 Task: In the Contact  AliceKing94@prospectparkzoo.com, schedule and save the meeting with title: 'Collaborative Discussion', Select date: '26 August, 2023', select start time: 12:00:PM. Add location on call (415) 123-4604 with meeting description: For further discussion on products, kindly join the meeting.. Logged in from softage.4@softage.net
Action: Mouse moved to (90, 73)
Screenshot: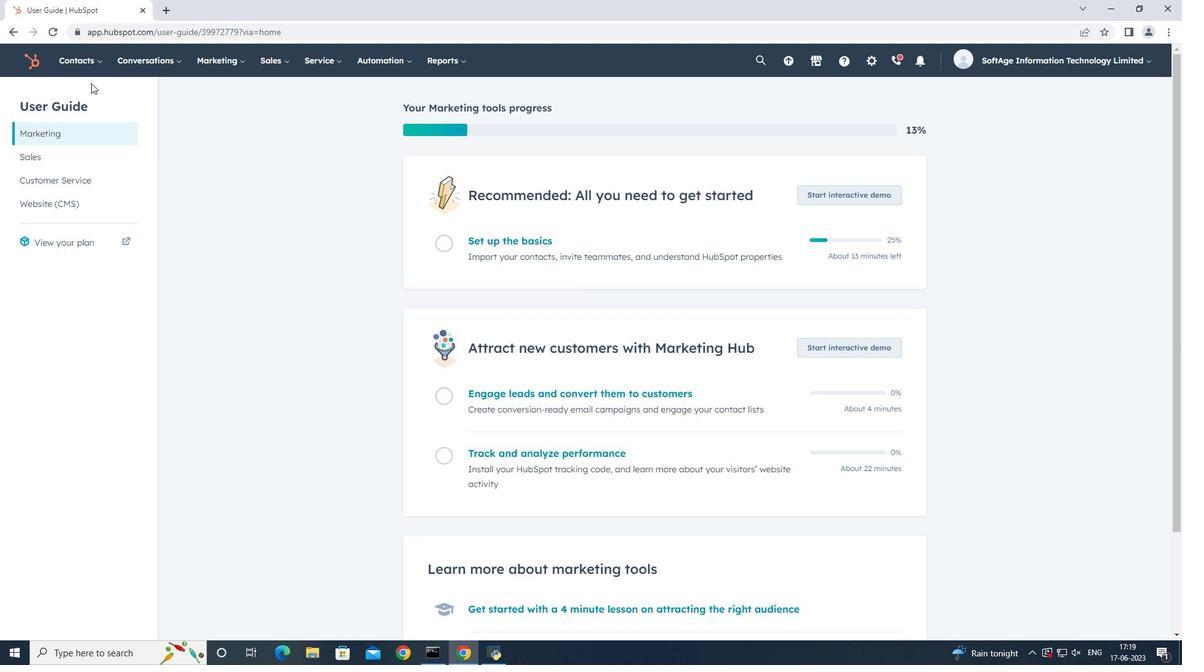 
Action: Mouse pressed left at (90, 73)
Screenshot: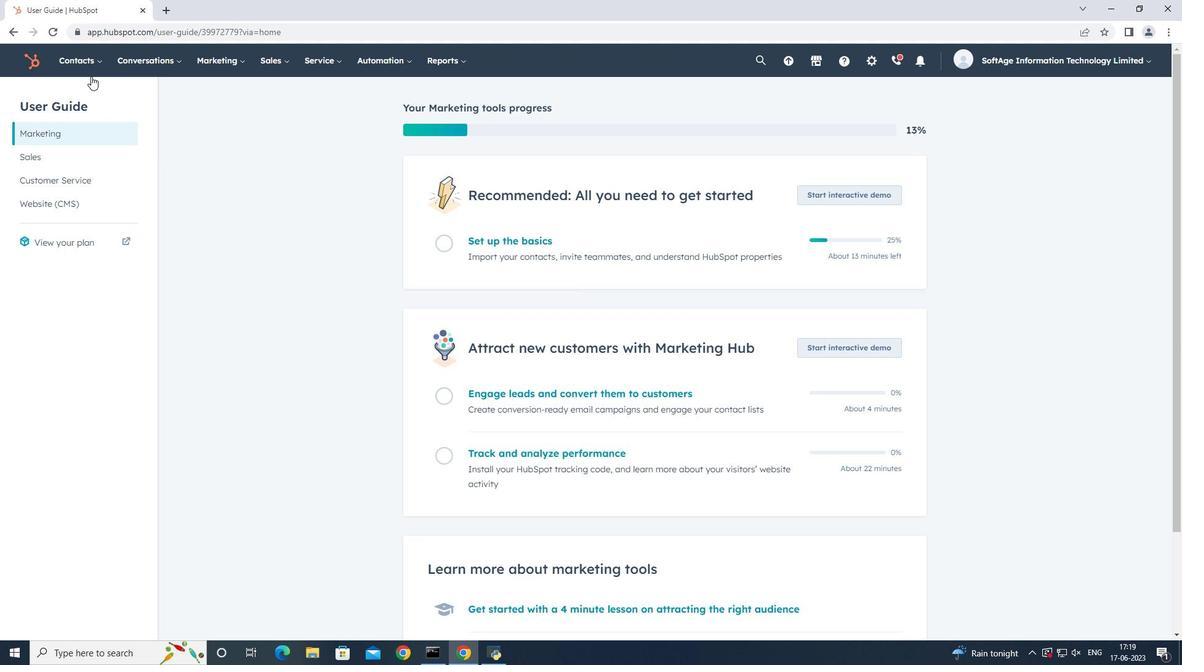 
Action: Mouse moved to (93, 100)
Screenshot: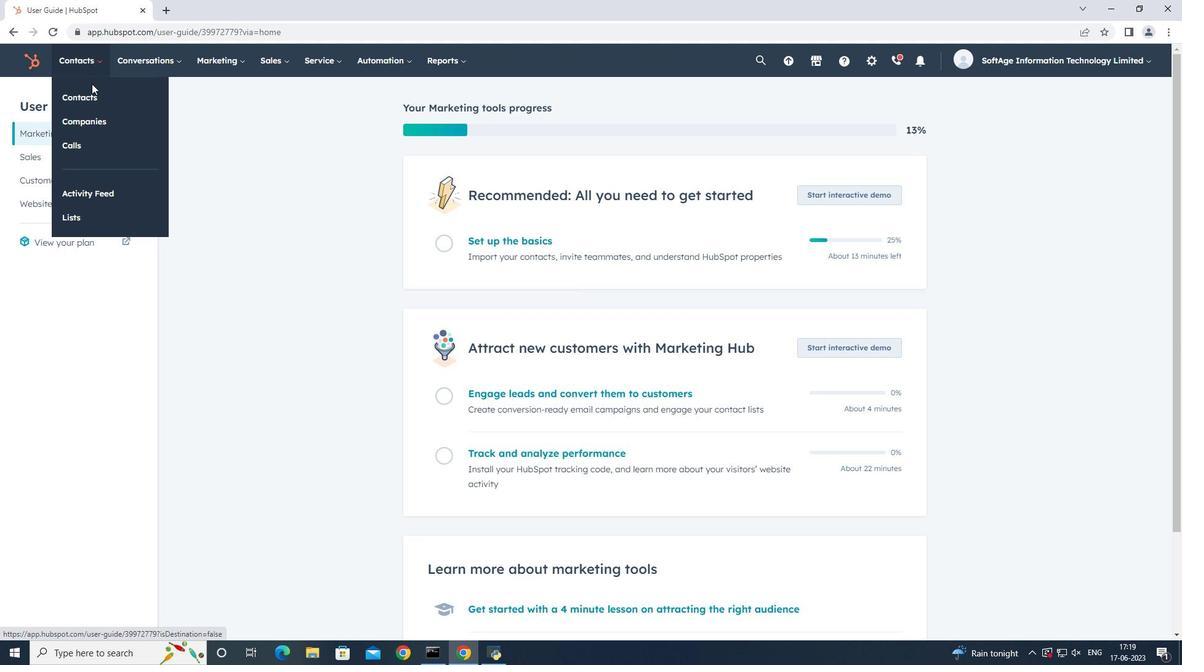 
Action: Mouse pressed left at (93, 100)
Screenshot: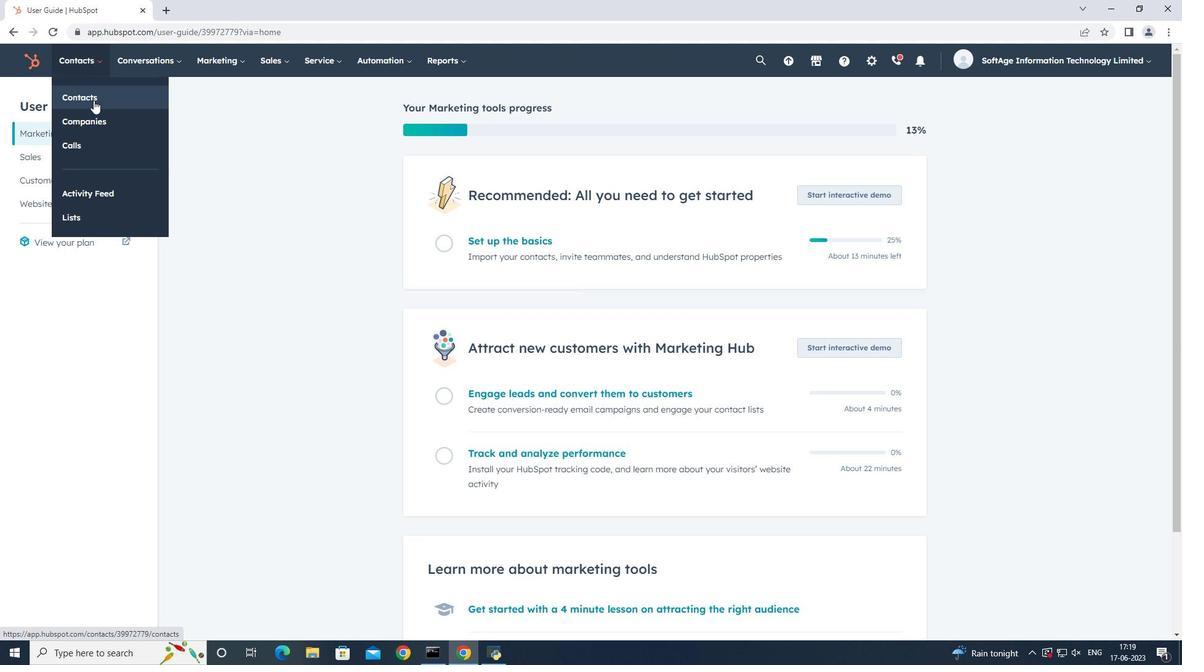 
Action: Mouse moved to (119, 192)
Screenshot: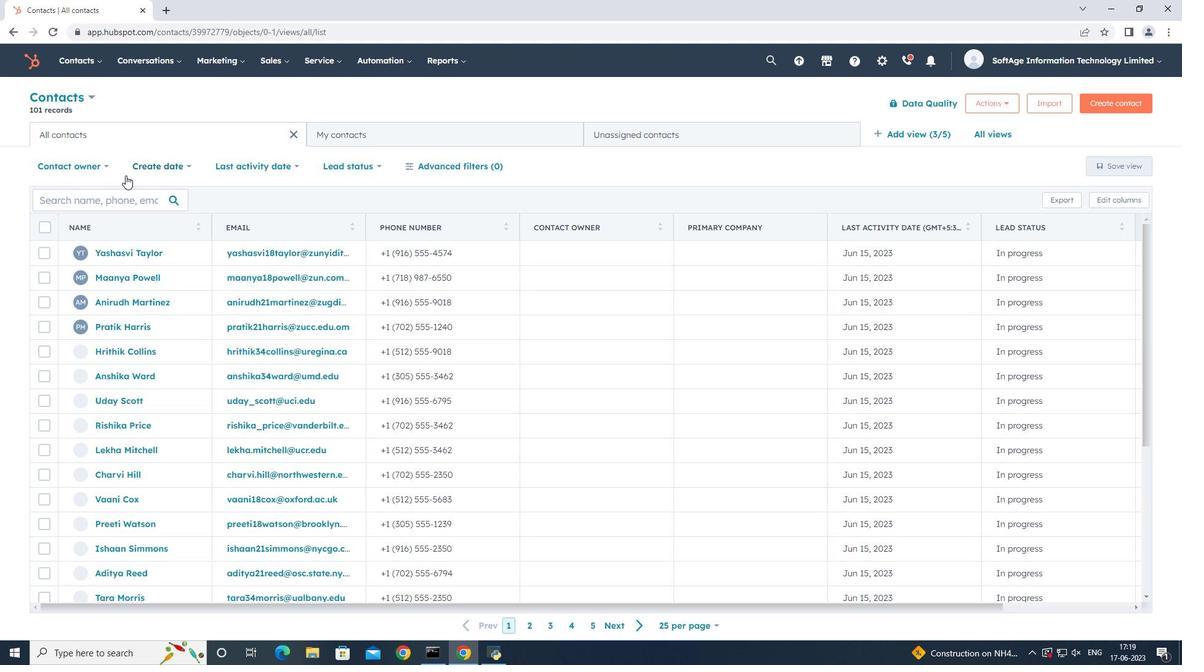 
Action: Mouse pressed left at (119, 192)
Screenshot: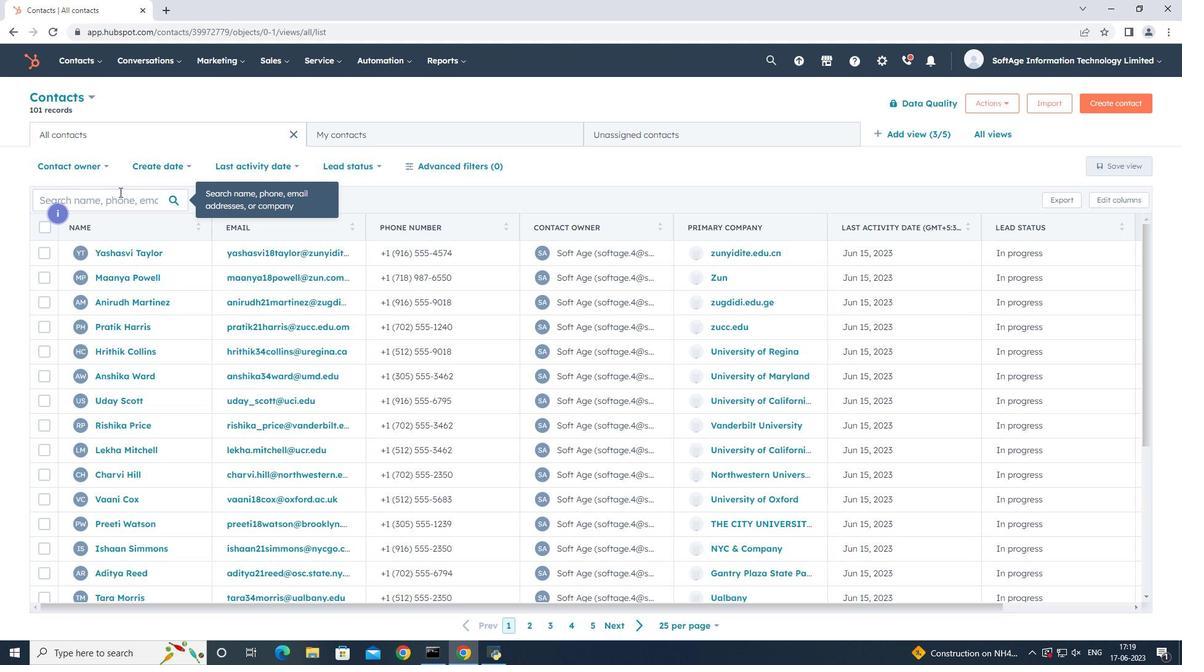 
Action: Key pressed alice
Screenshot: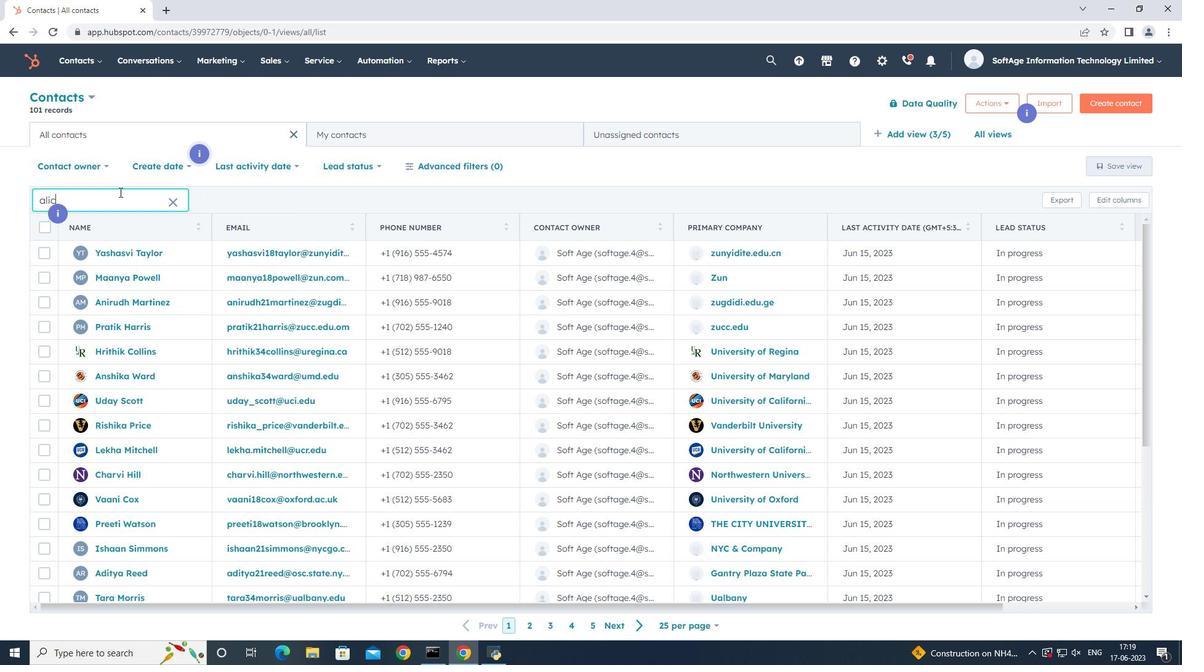 
Action: Mouse moved to (123, 277)
Screenshot: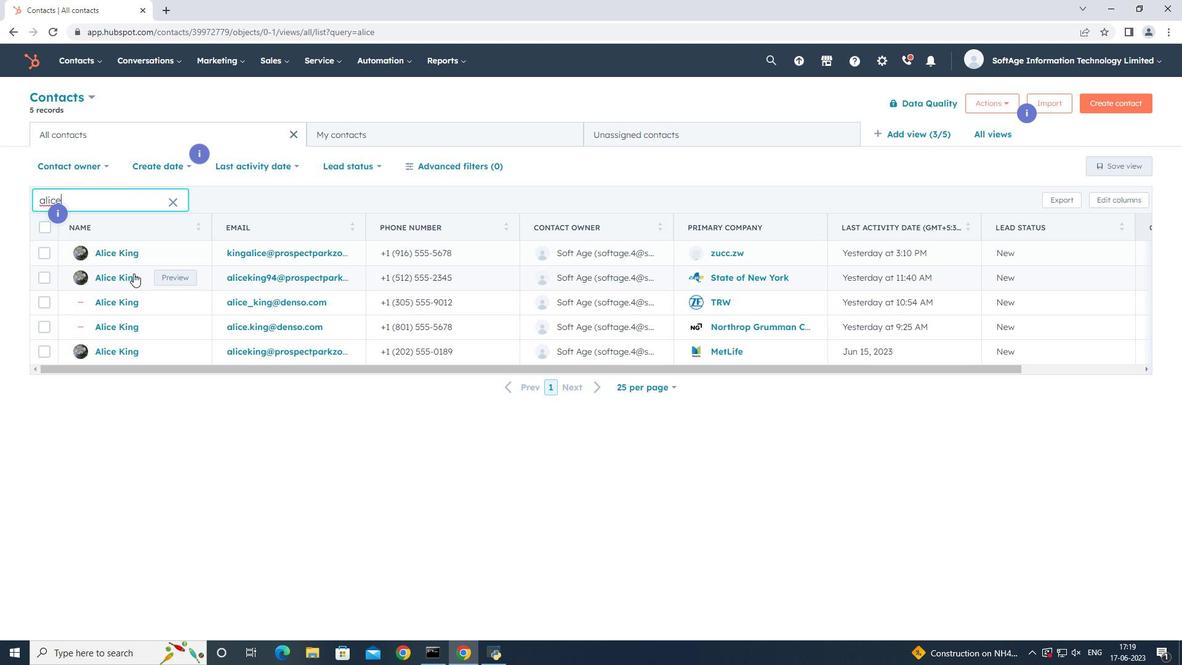 
Action: Mouse pressed left at (123, 277)
Screenshot: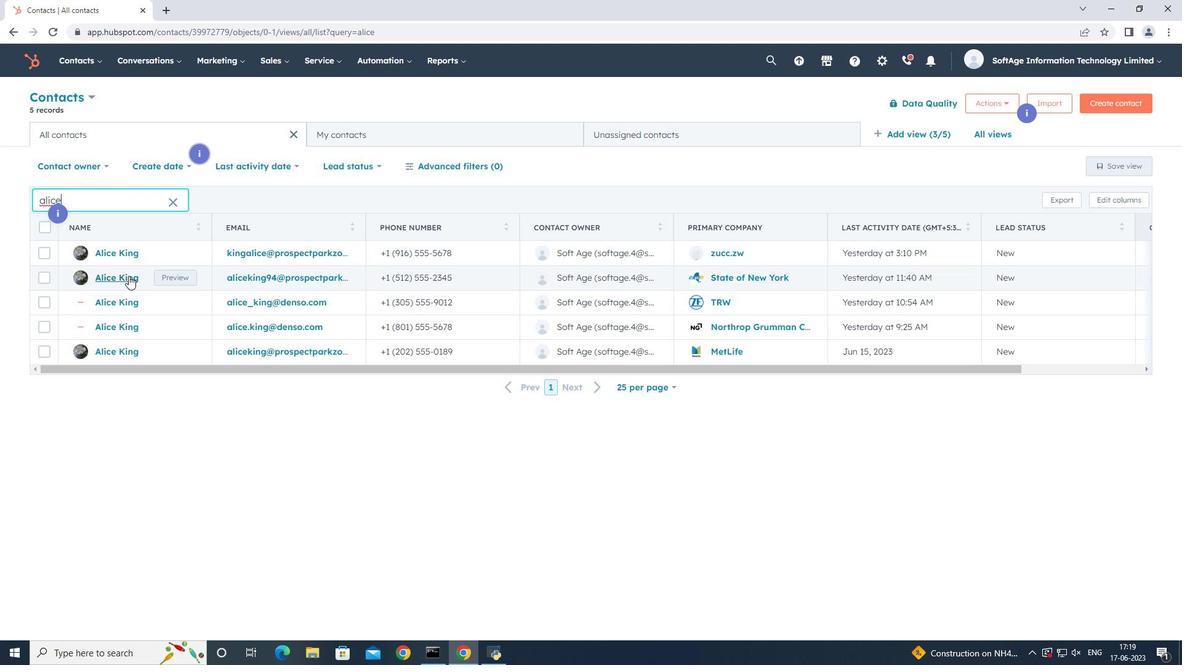 
Action: Mouse moved to (201, 199)
Screenshot: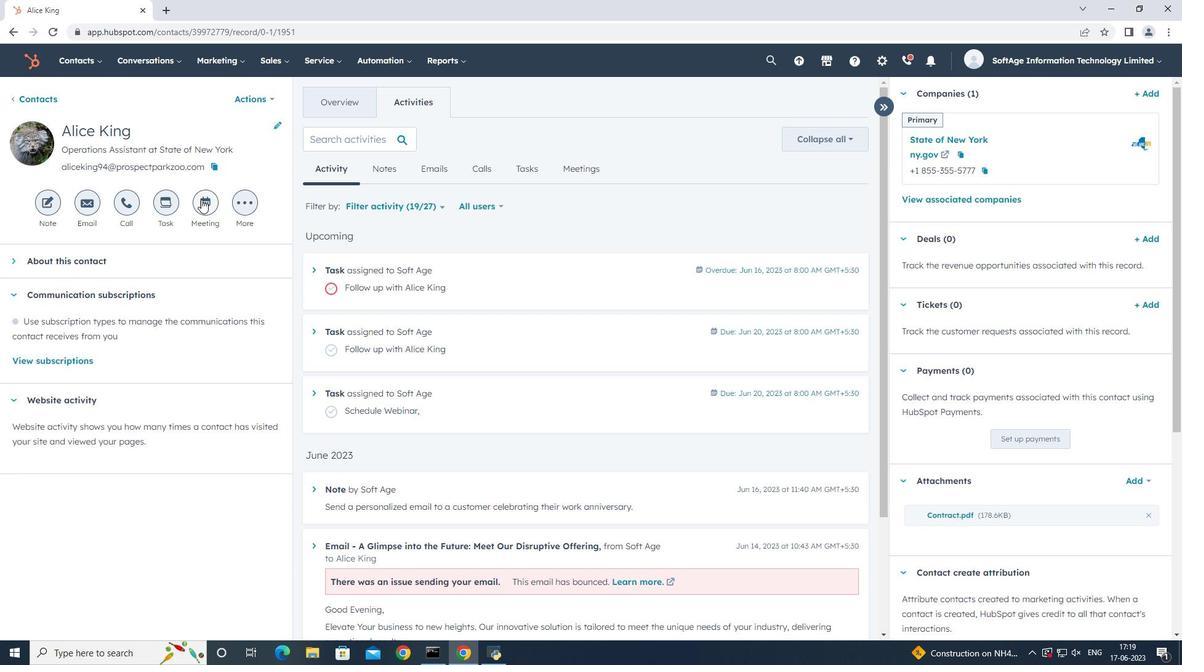 
Action: Mouse pressed left at (201, 199)
Screenshot: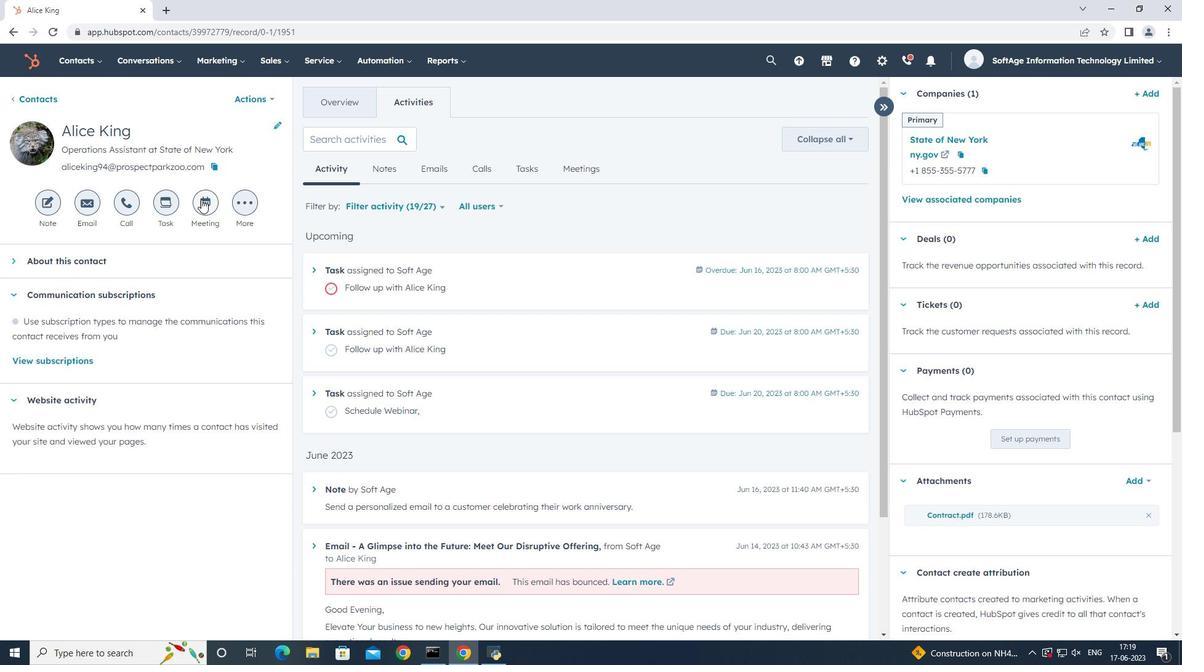 
Action: Mouse moved to (386, 378)
Screenshot: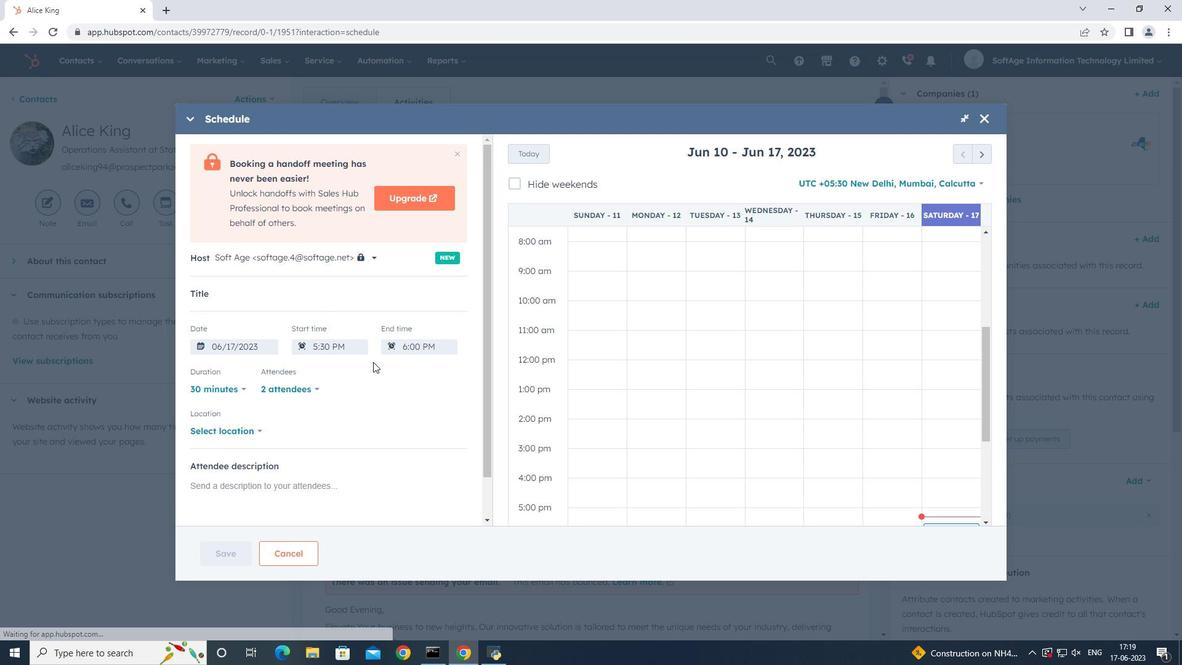 
Action: Key pressed <Key.shift>Collaborative<Key.space><Key.shift>Discussion,
Screenshot: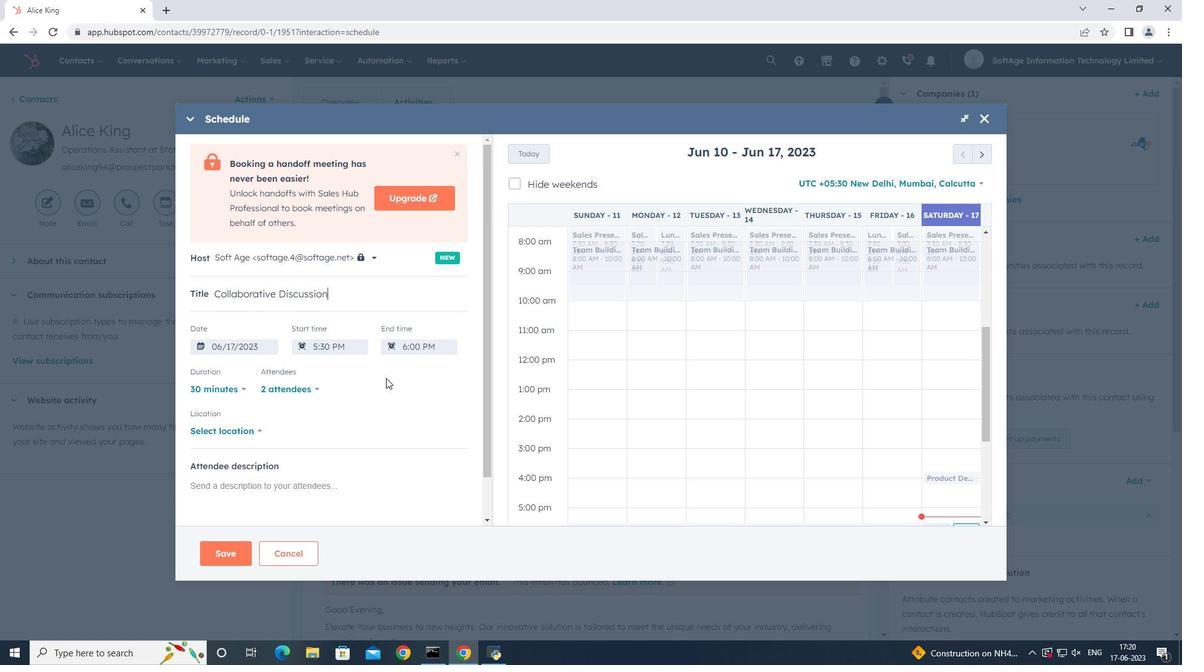 
Action: Mouse moved to (977, 147)
Screenshot: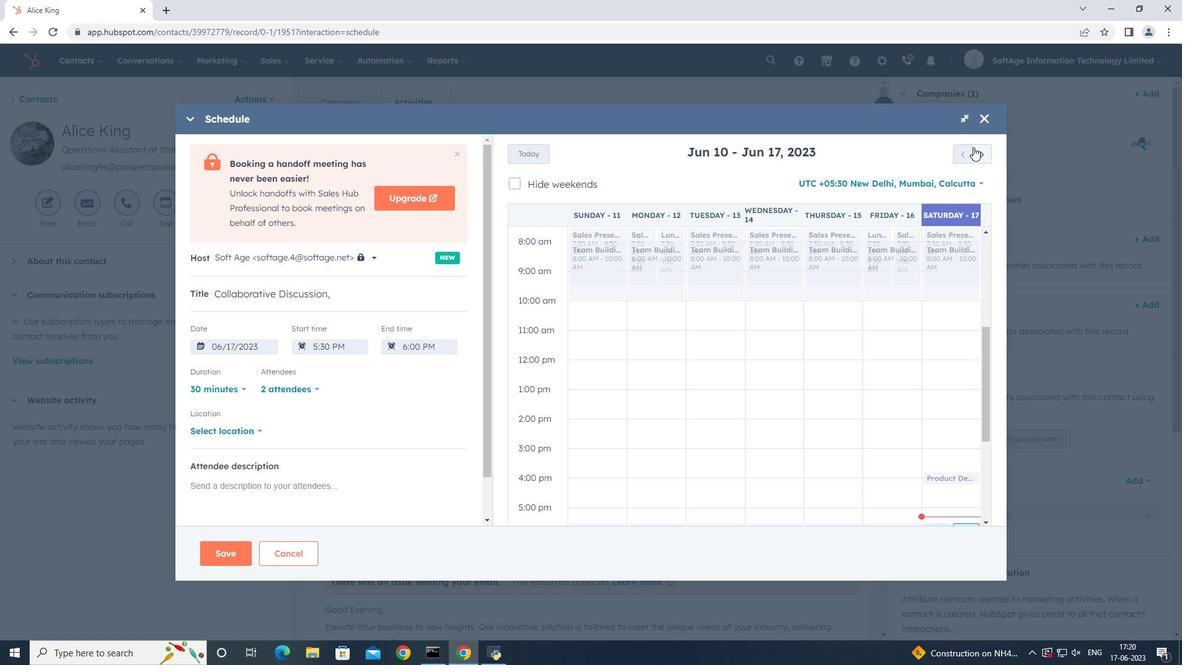 
Action: Mouse pressed left at (977, 147)
Screenshot: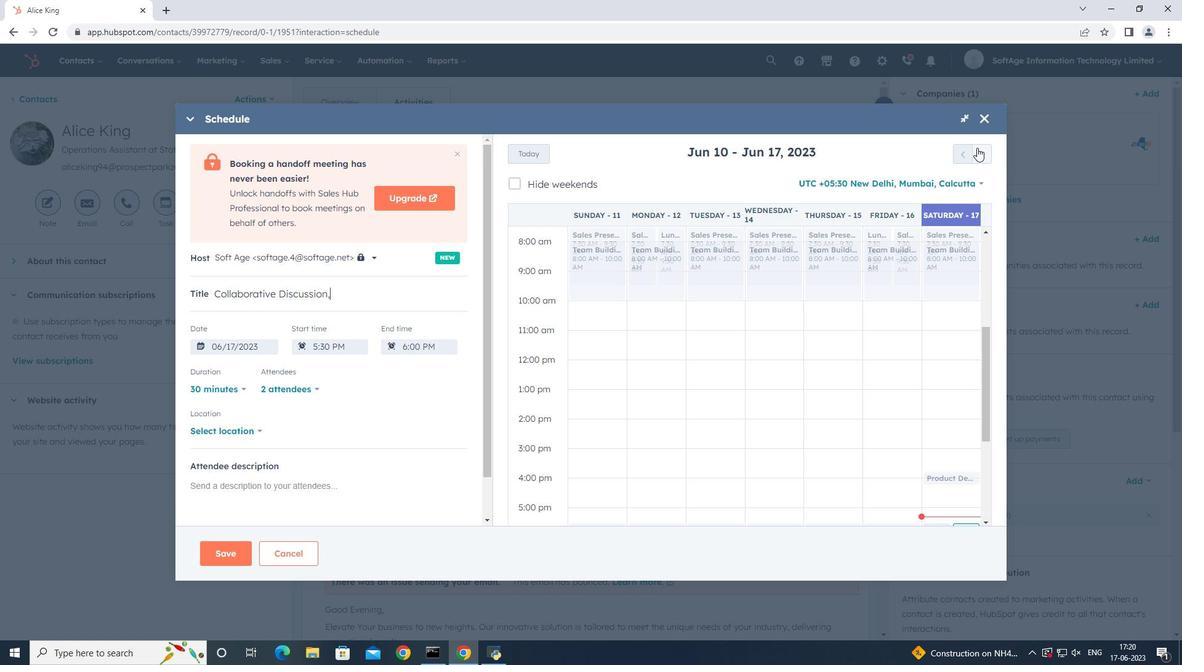 
Action: Mouse pressed left at (977, 147)
Screenshot: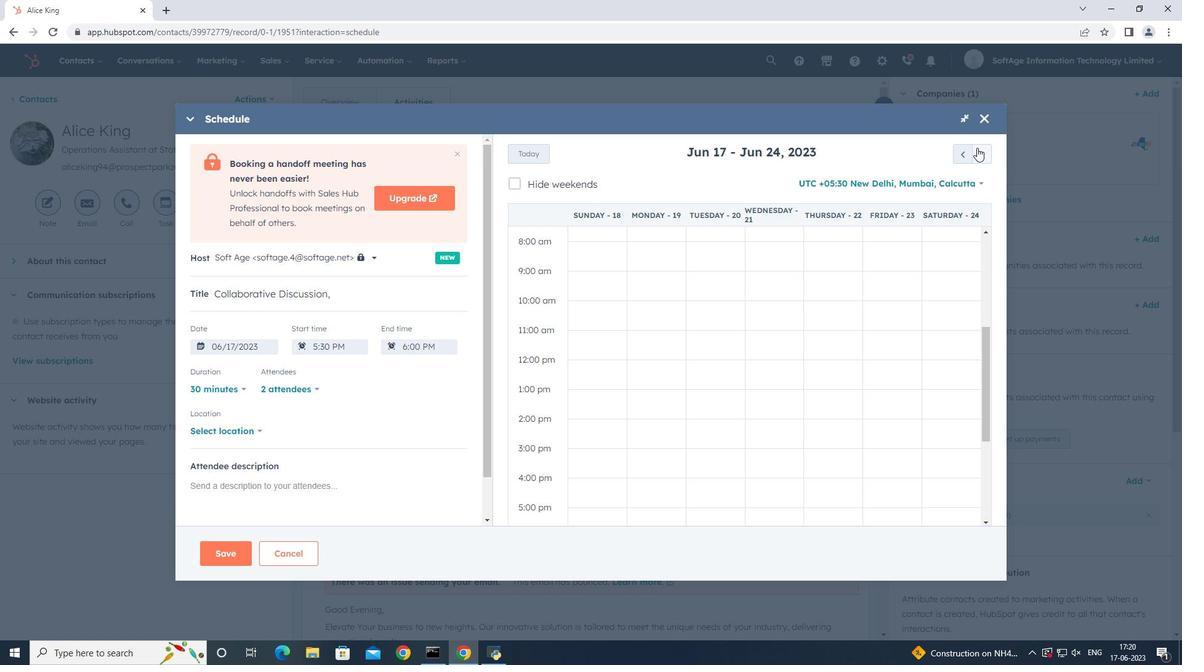 
Action: Mouse pressed left at (977, 147)
Screenshot: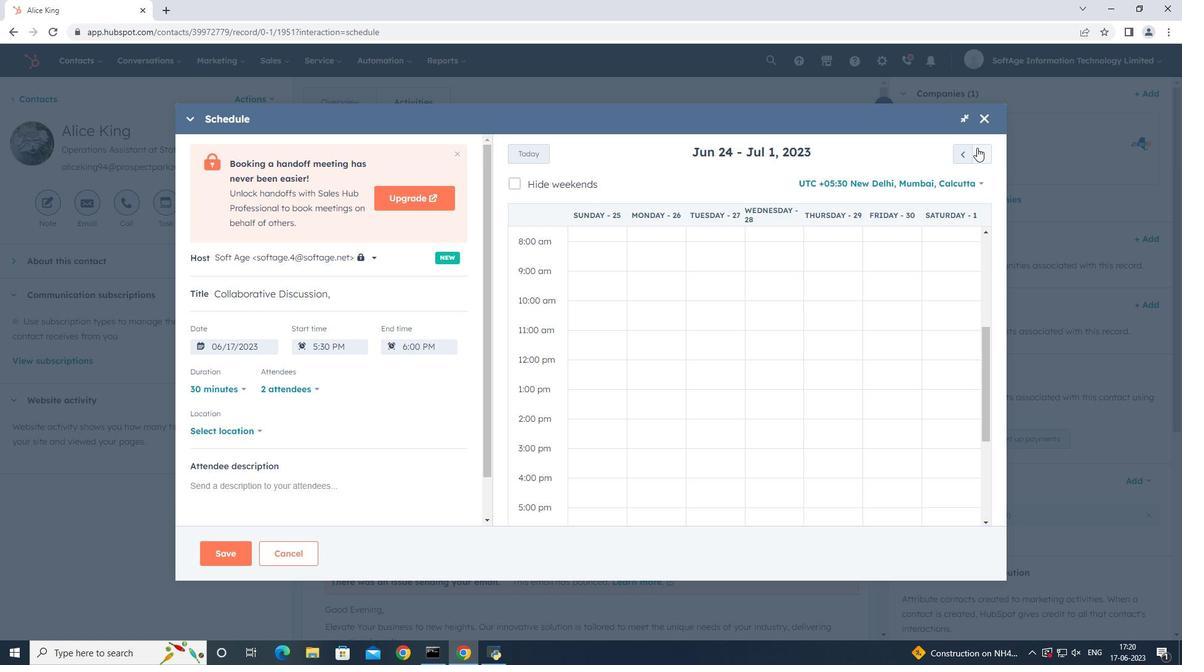
Action: Mouse pressed left at (977, 147)
Screenshot: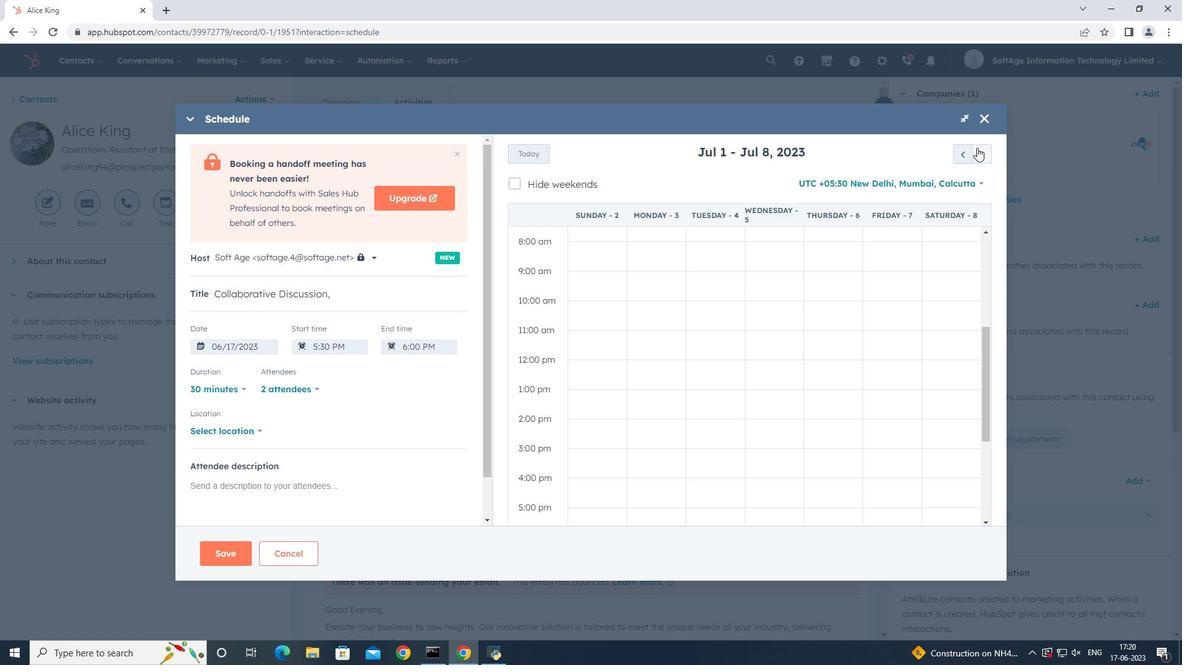 
Action: Mouse pressed left at (977, 147)
Screenshot: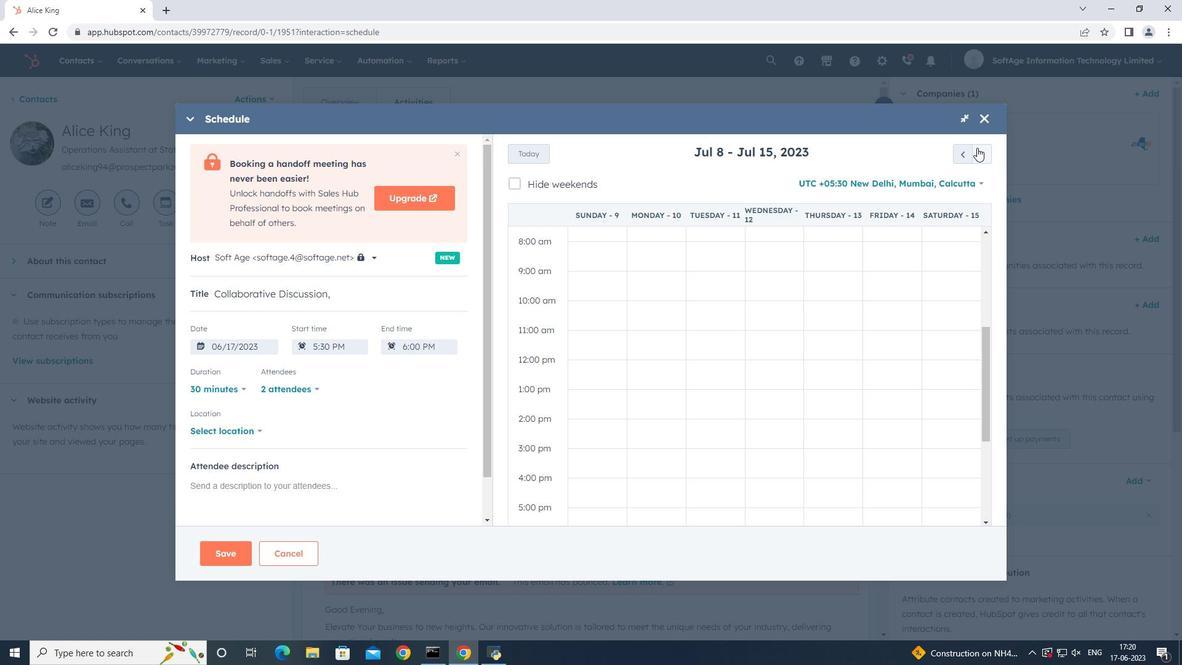 
Action: Mouse pressed left at (977, 147)
Screenshot: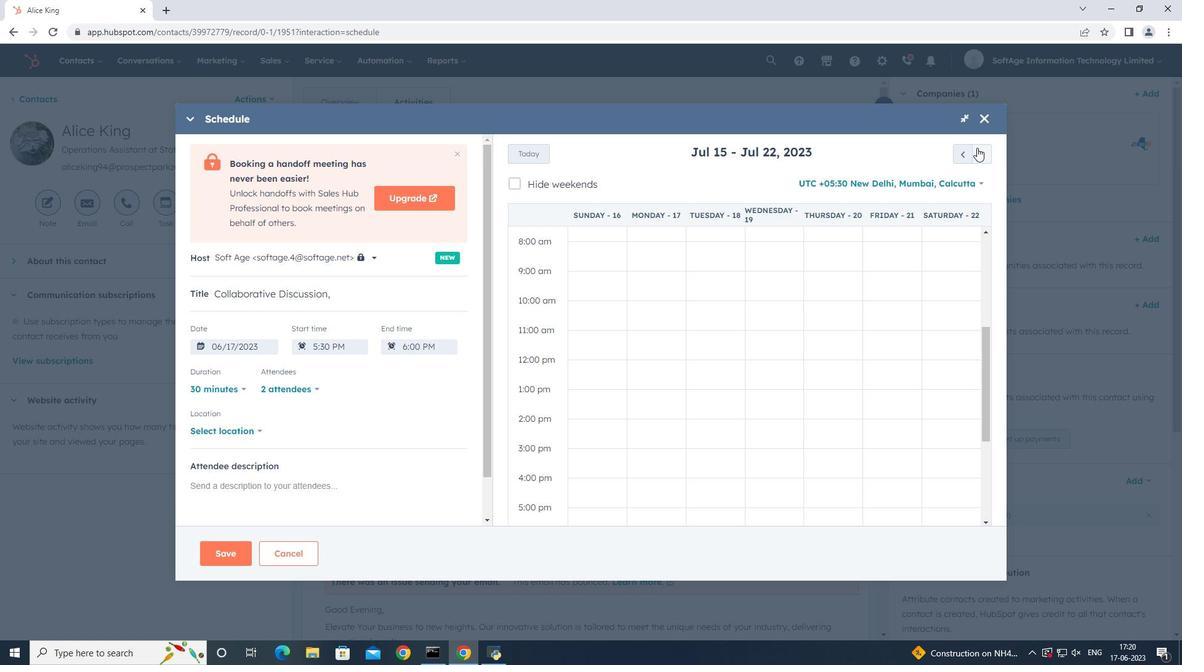 
Action: Mouse pressed left at (977, 147)
Screenshot: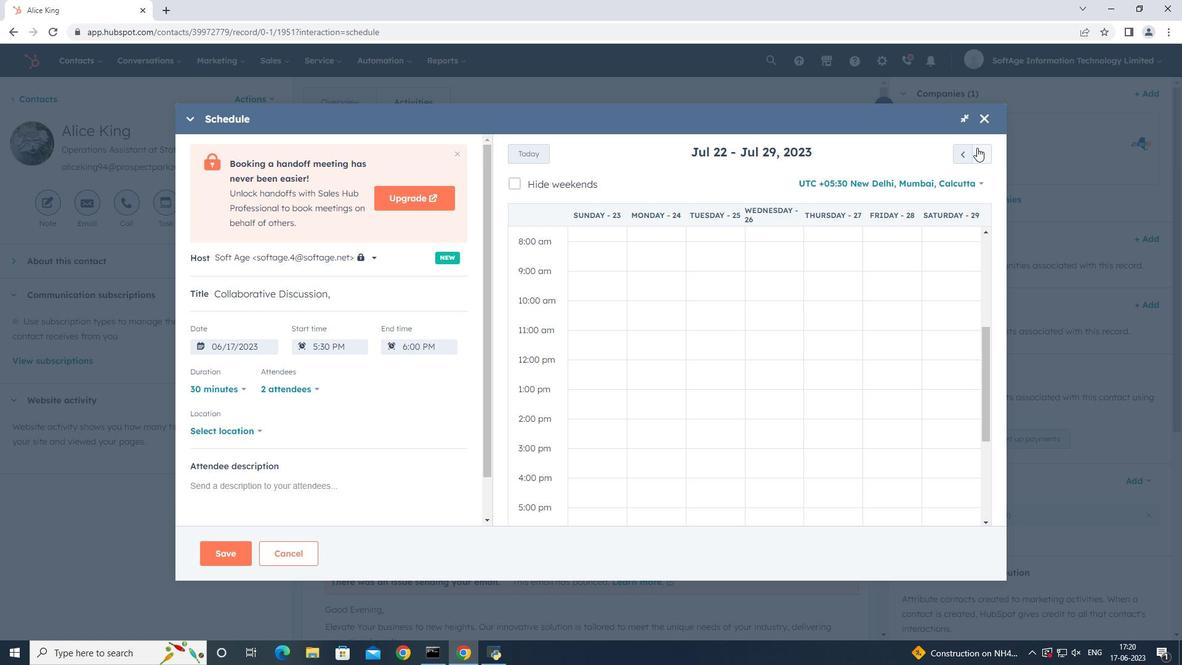 
Action: Mouse pressed left at (977, 147)
Screenshot: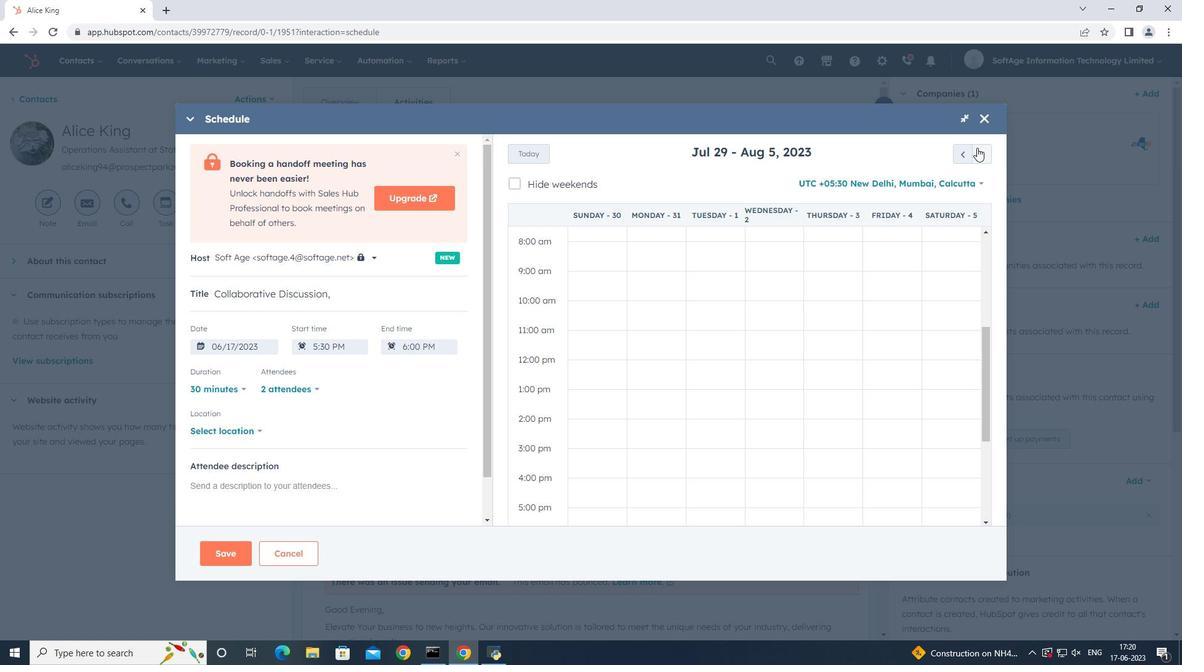 
Action: Mouse pressed left at (977, 147)
Screenshot: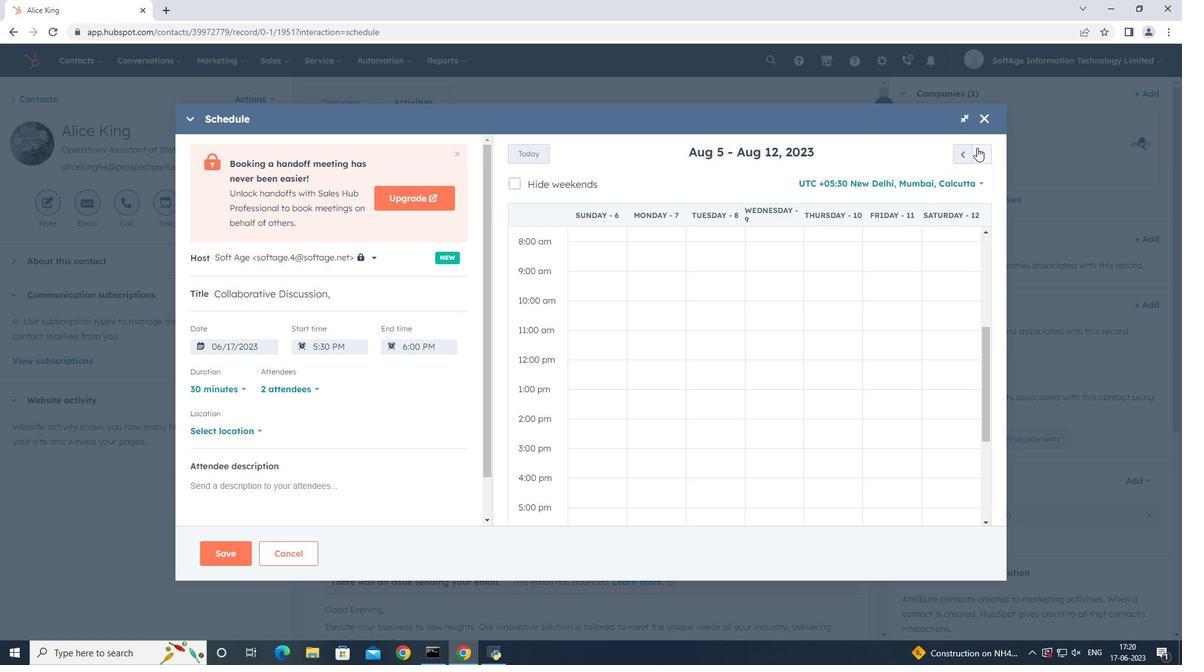 
Action: Mouse pressed left at (977, 147)
Screenshot: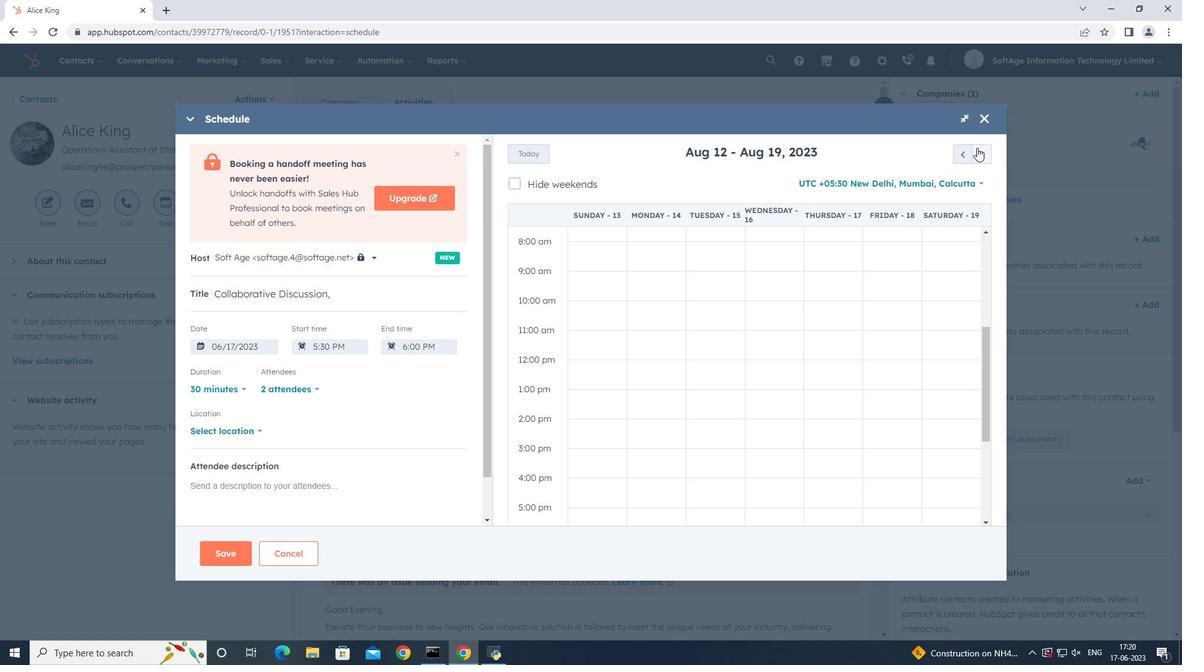 
Action: Mouse moved to (939, 359)
Screenshot: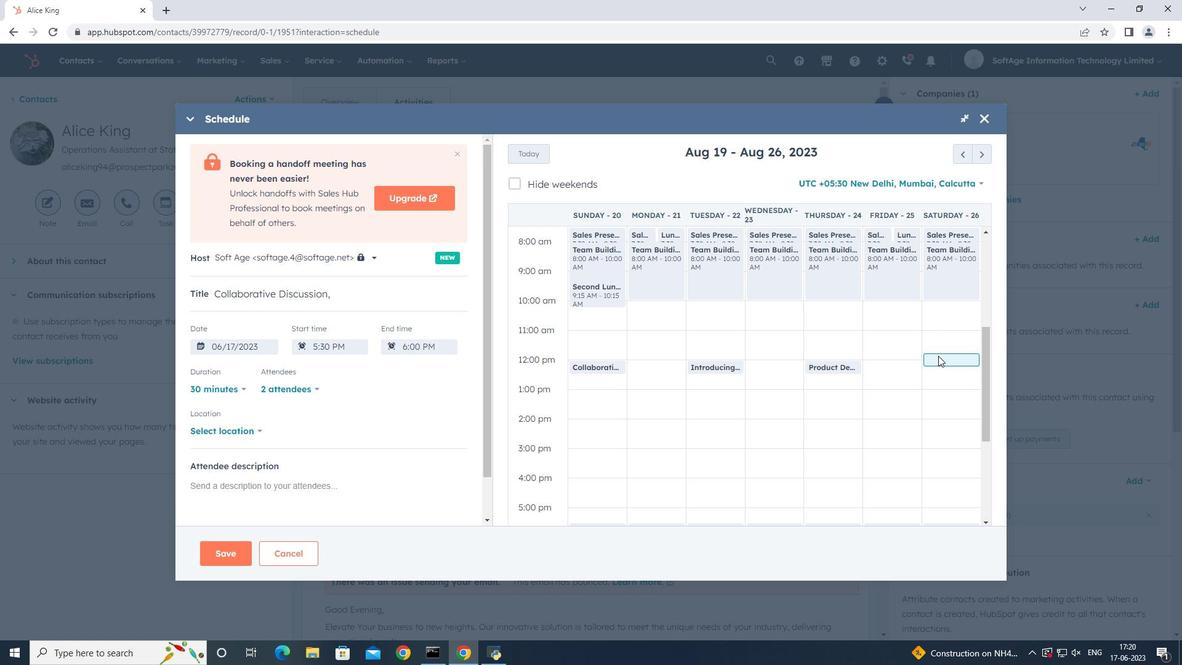 
Action: Mouse pressed left at (939, 359)
Screenshot: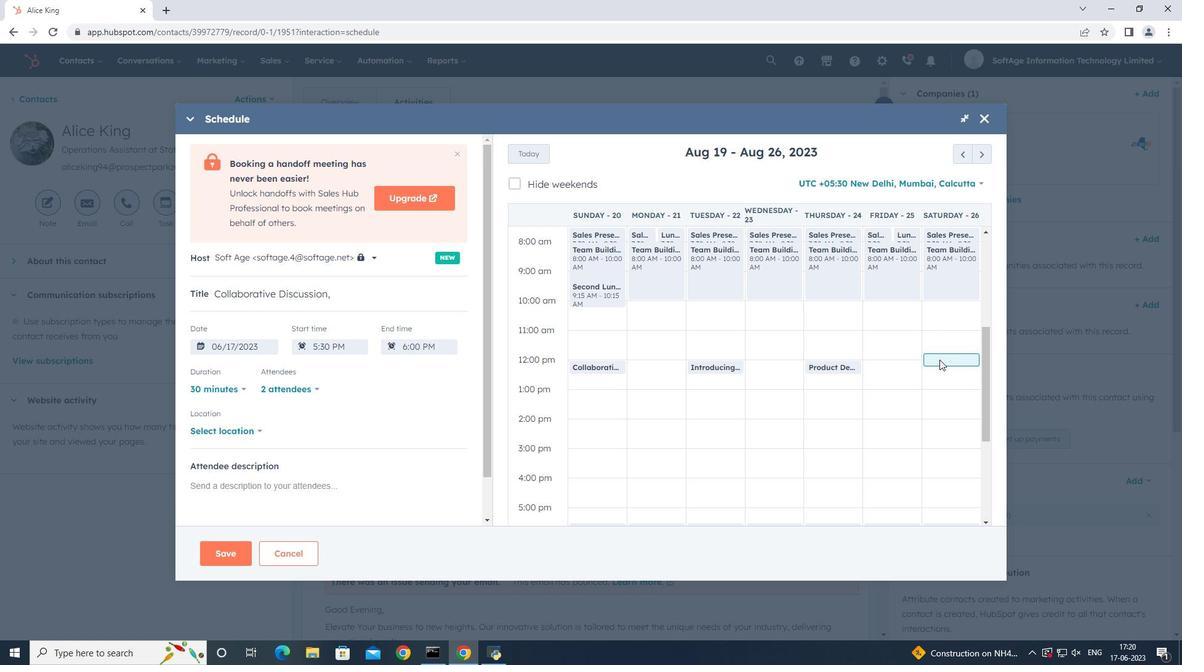 
Action: Mouse moved to (935, 371)
Screenshot: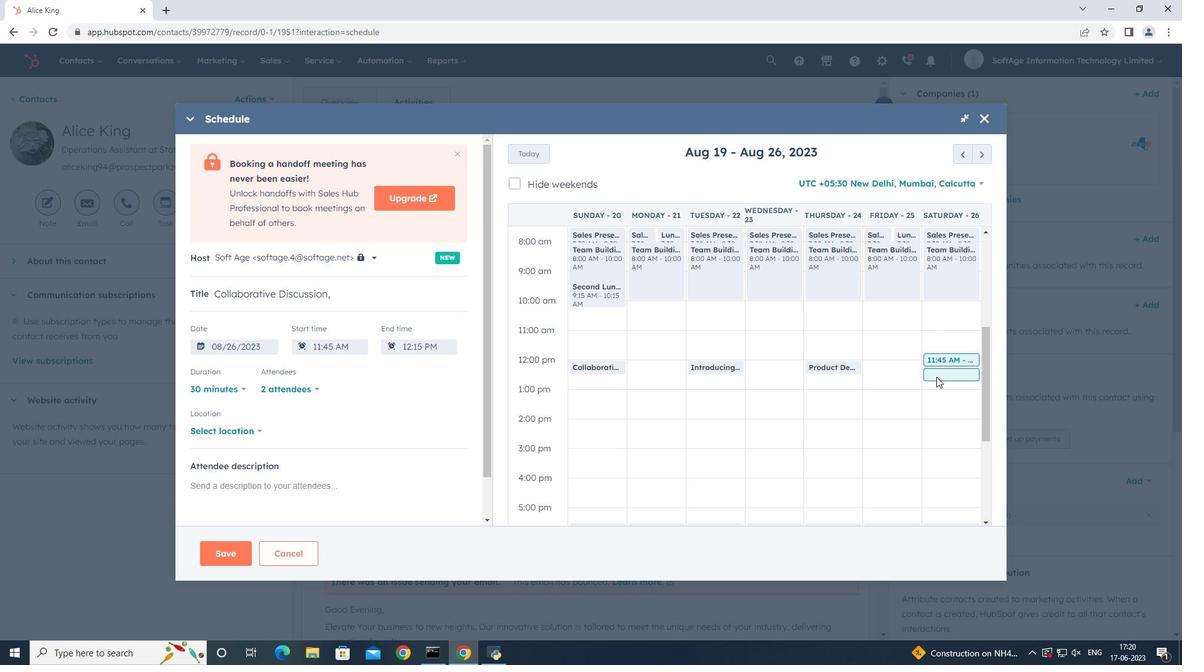 
Action: Mouse pressed left at (935, 371)
Screenshot: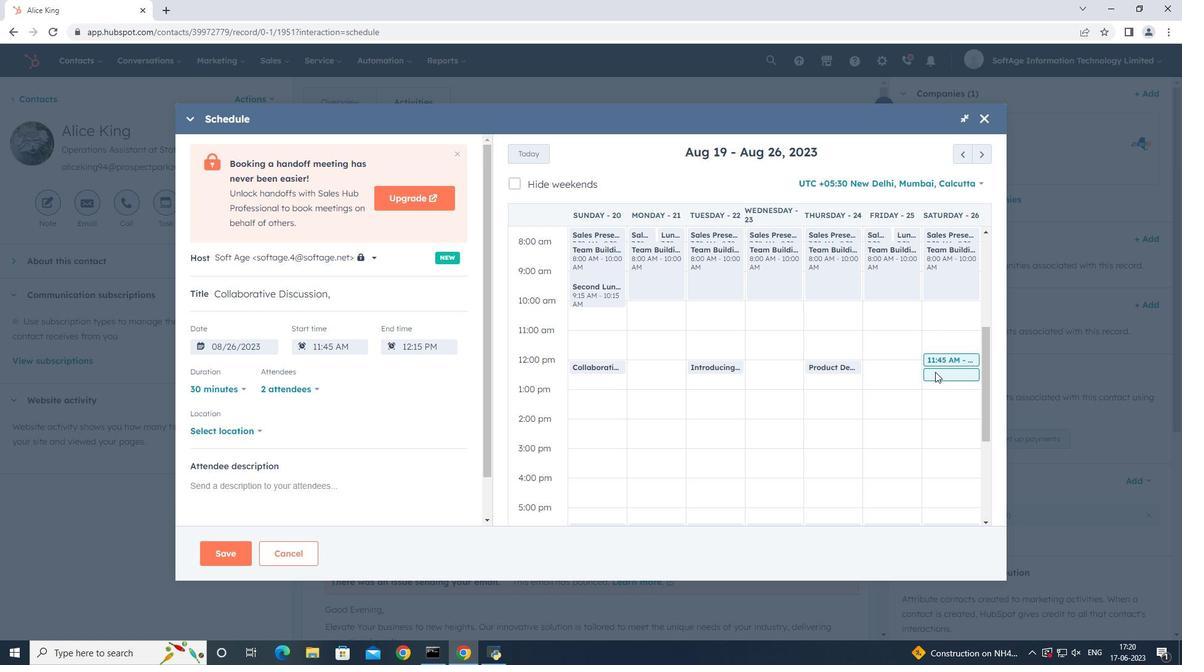 
Action: Mouse moved to (933, 362)
Screenshot: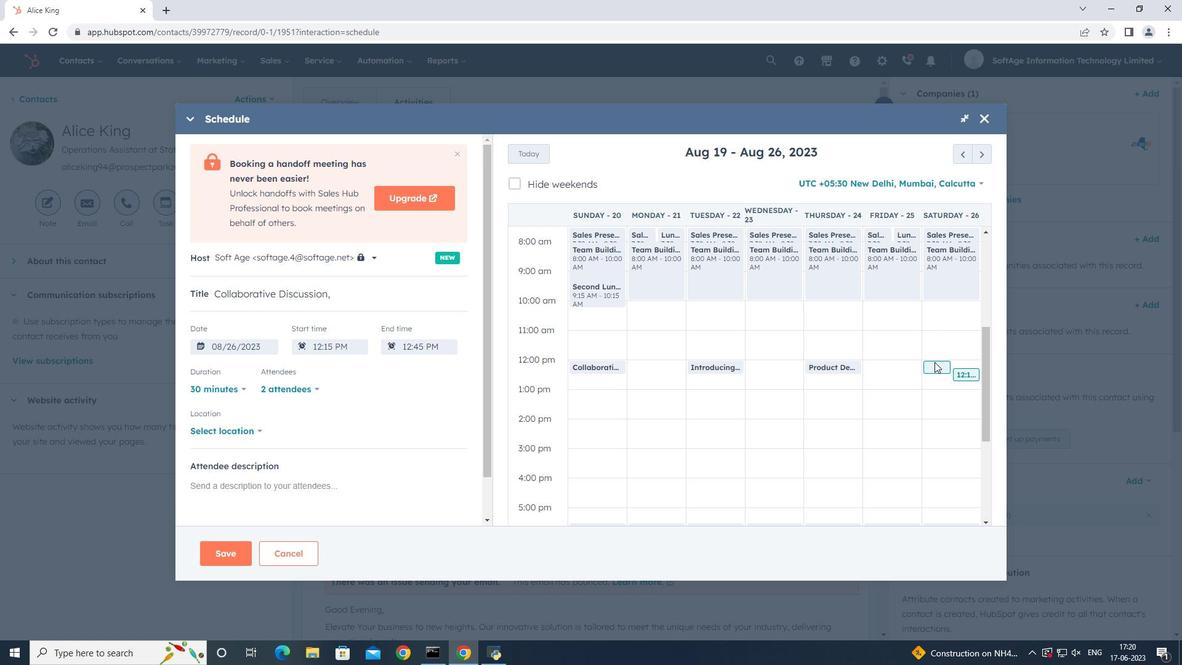 
Action: Mouse pressed left at (933, 362)
Screenshot: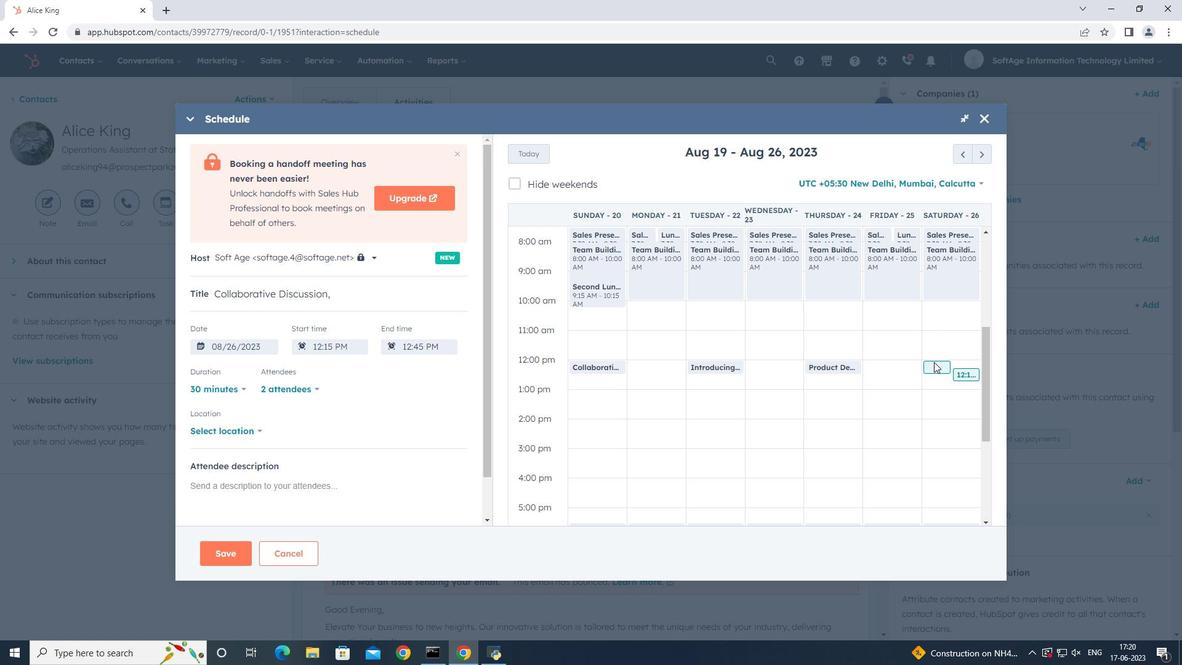 
Action: Mouse moved to (230, 426)
Screenshot: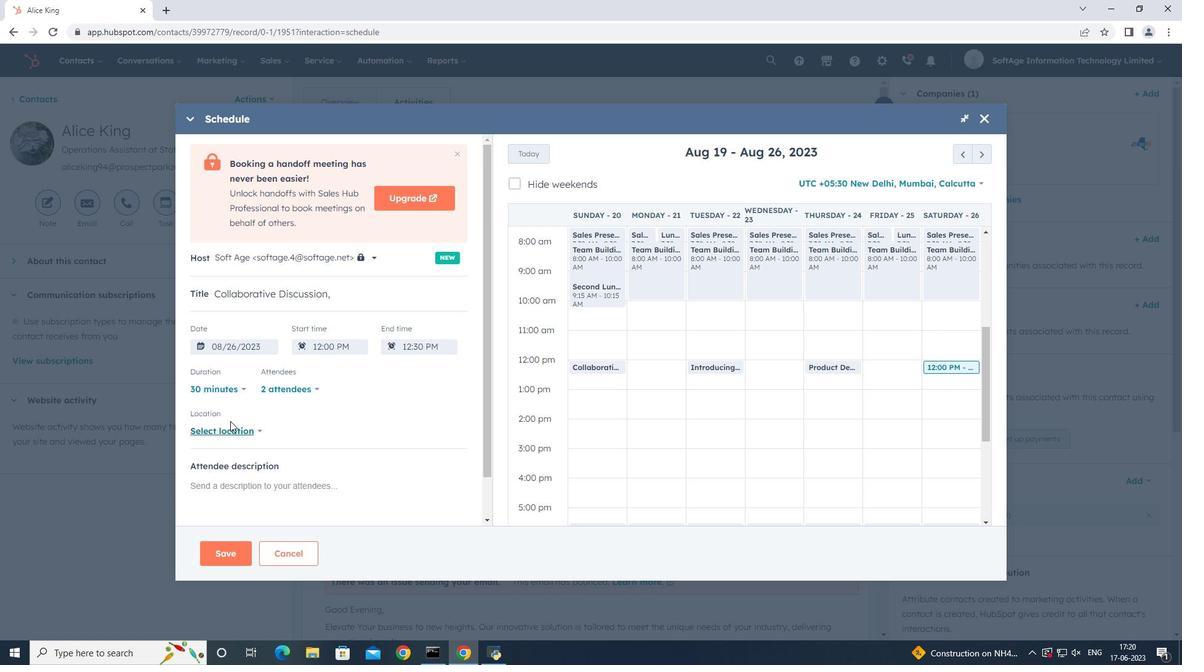 
Action: Mouse pressed left at (230, 426)
Screenshot: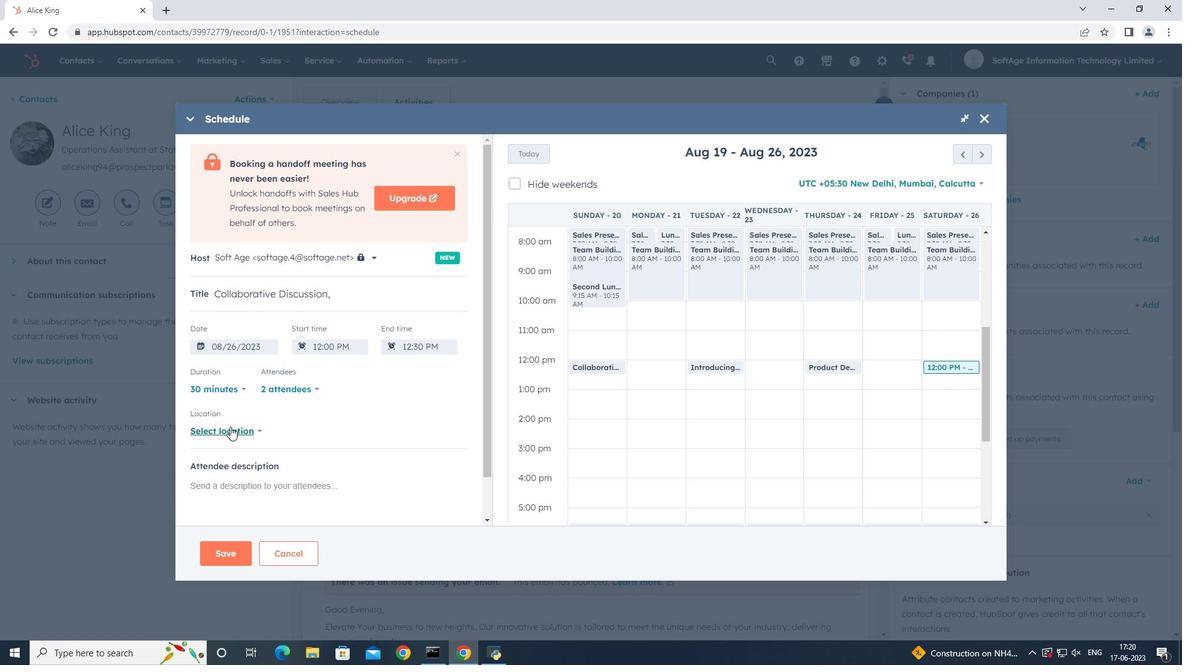 
Action: Mouse moved to (314, 378)
Screenshot: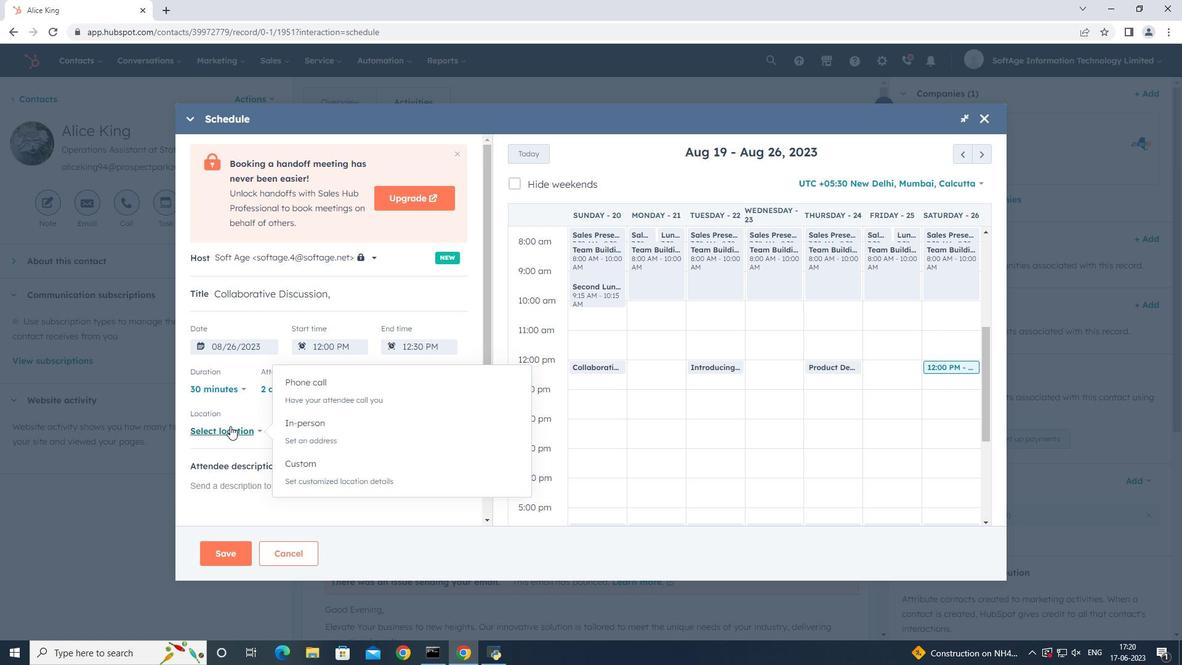 
Action: Mouse pressed left at (314, 378)
Screenshot: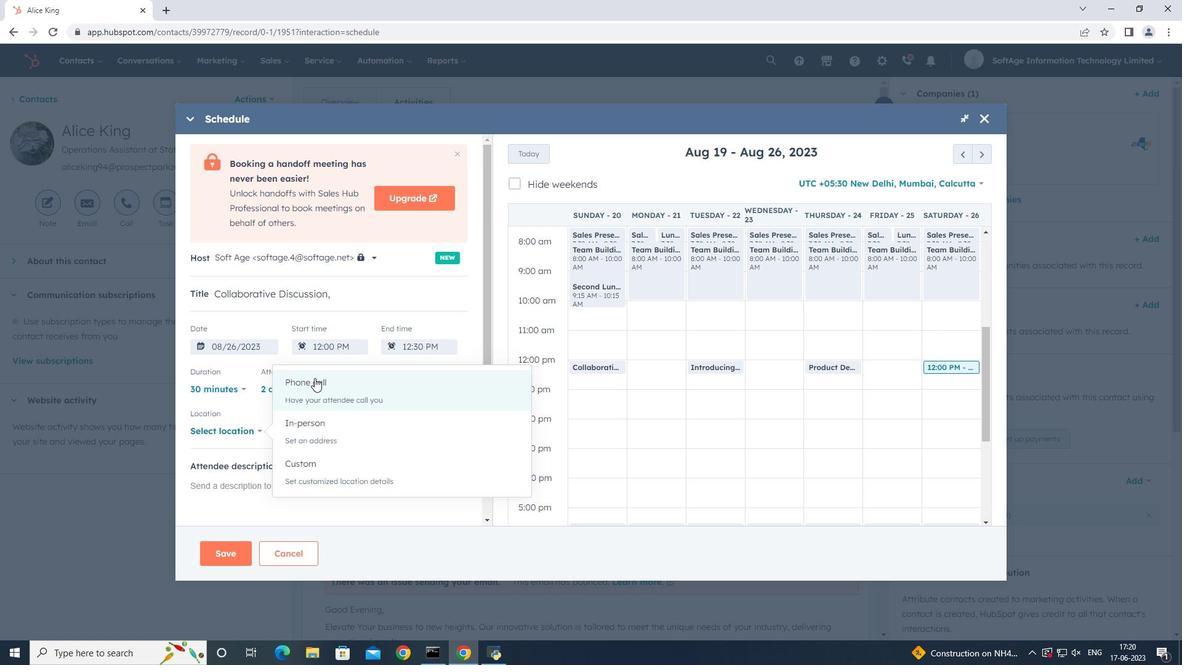 
Action: Mouse moved to (330, 427)
Screenshot: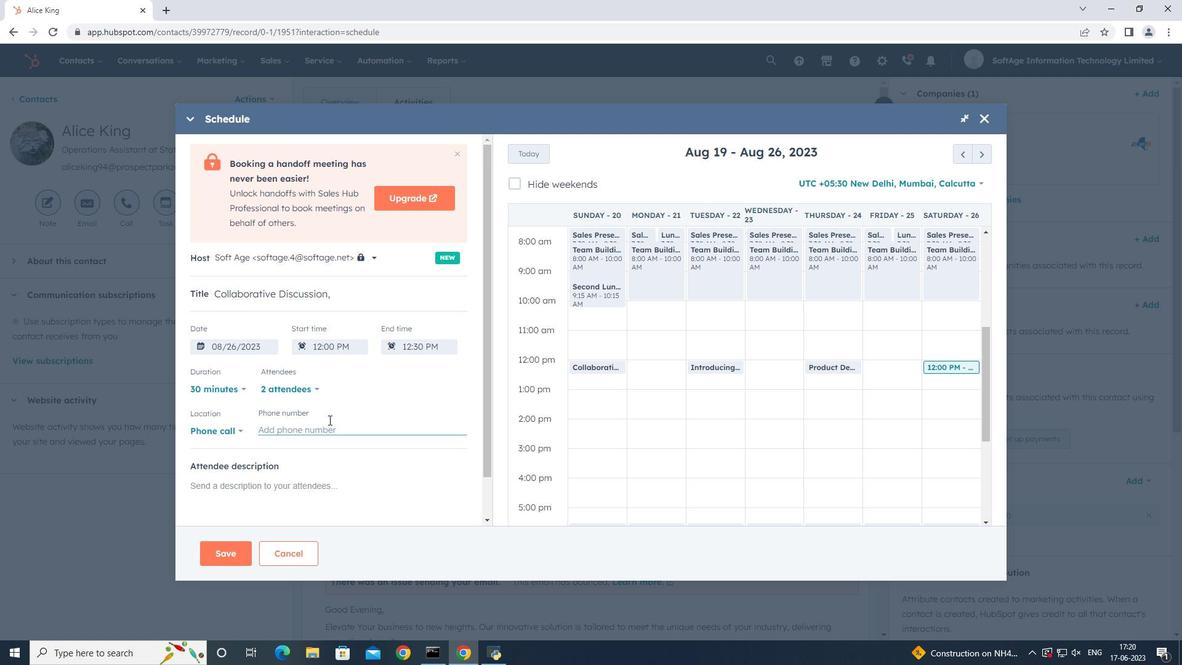 
Action: Mouse pressed left at (330, 427)
Screenshot: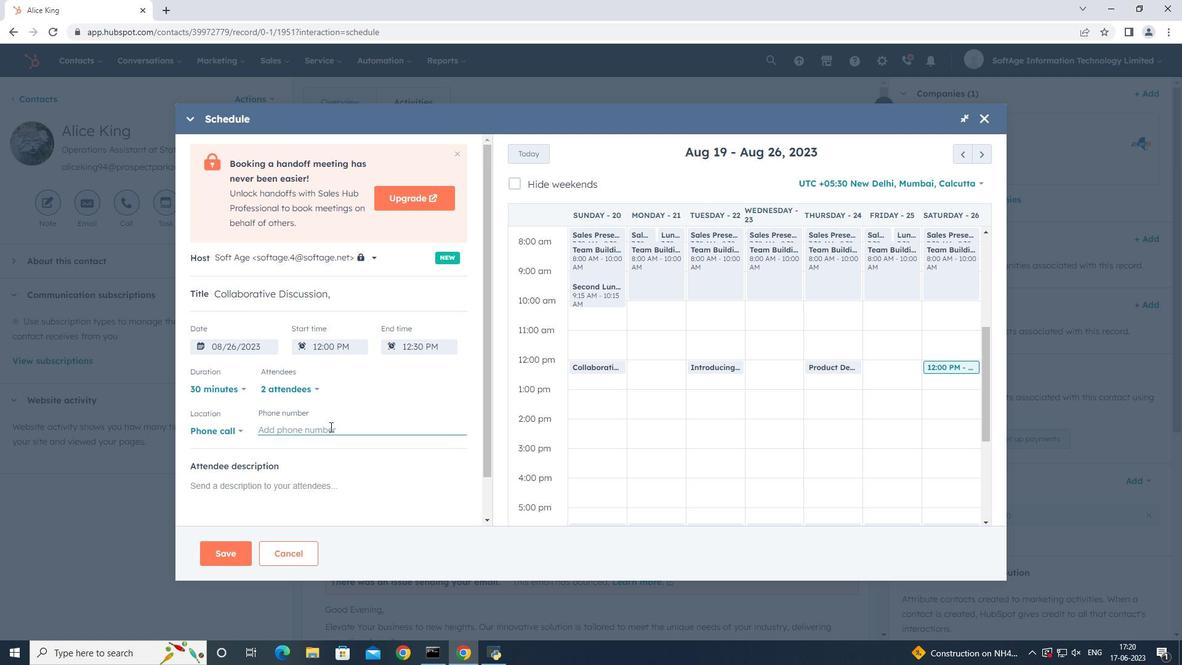 
Action: Key pressed <Key.shift_r>(415<Key.shift_r>_)<Key.backspace><Key.backspace><Key.shift_r>)<Key.space>123-4604
Screenshot: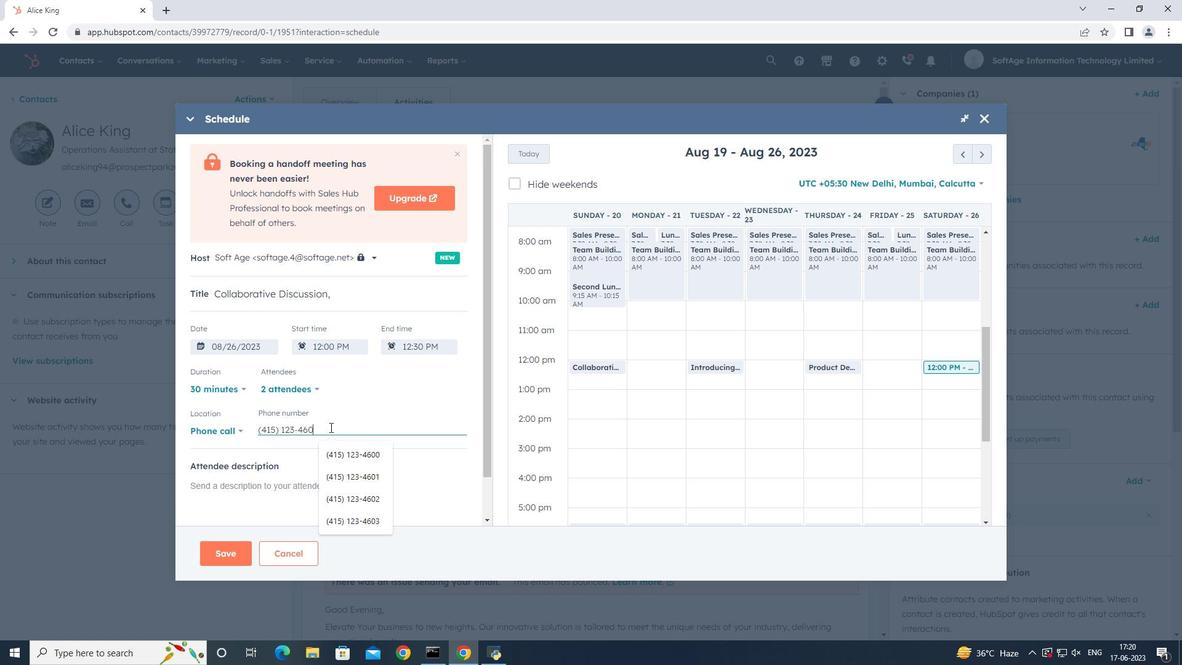 
Action: Mouse moved to (301, 484)
Screenshot: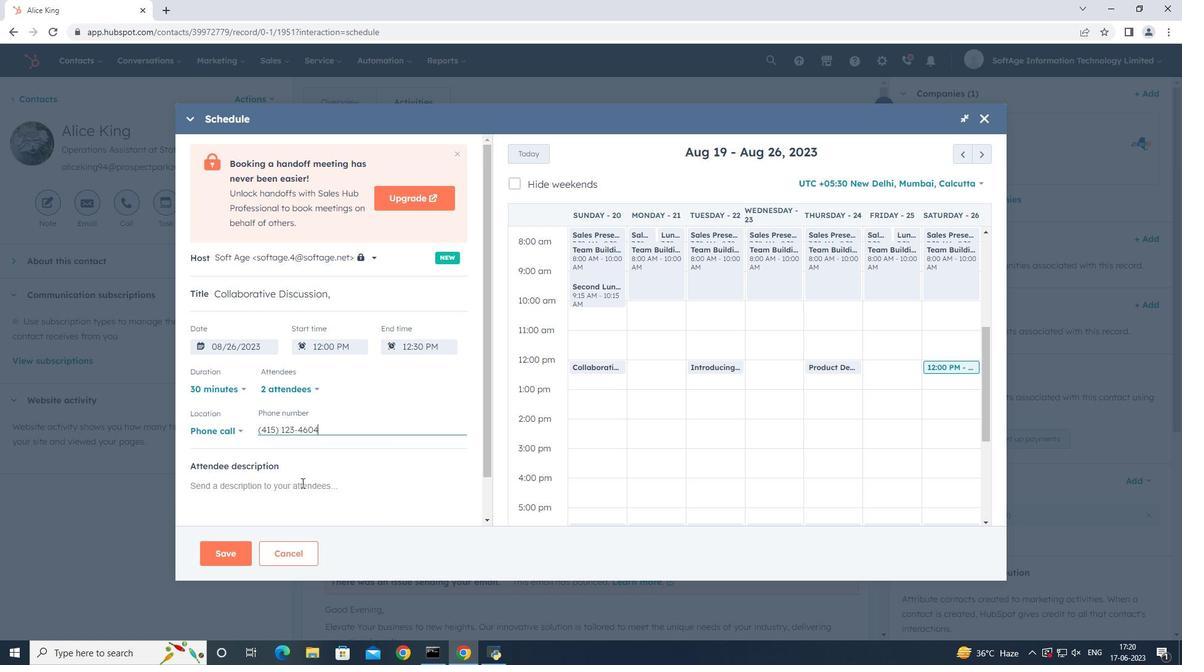 
Action: Mouse pressed left at (301, 484)
Screenshot: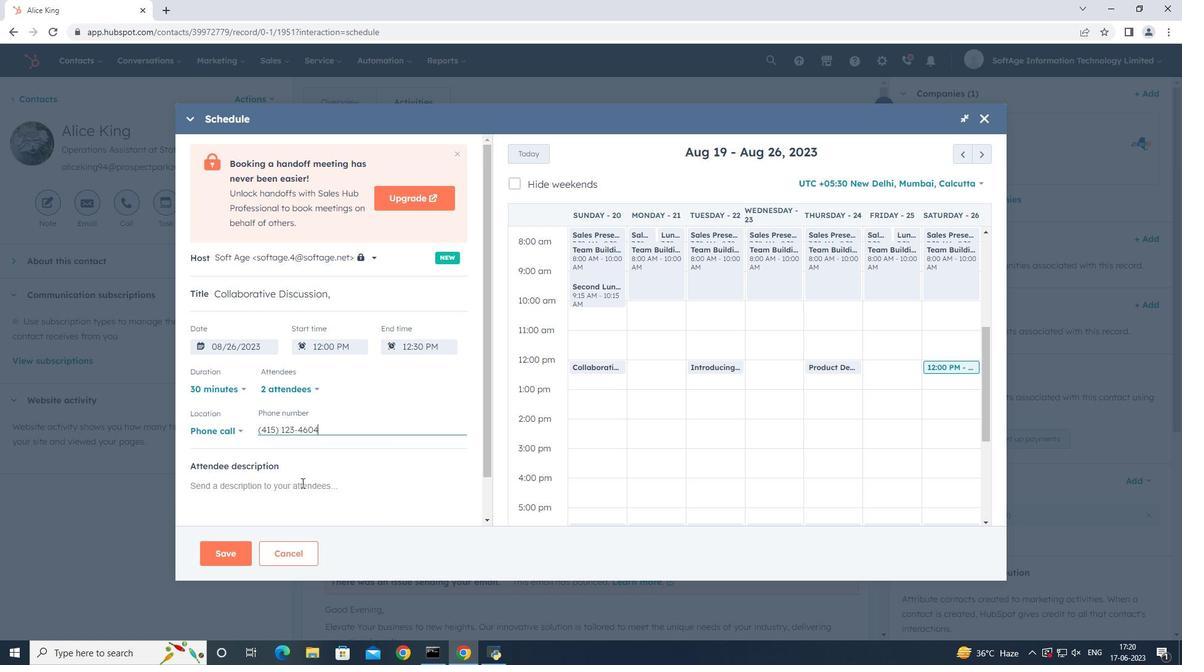 
Action: Key pressed <Key.shift>For<Key.space>further<Key.space>discussion<Key.space><Key.space><Key.backspace>on<Key.space>products,<Key.space>kindly<Key.space>join<Key.space>the<Key.space>meeting..
Screenshot: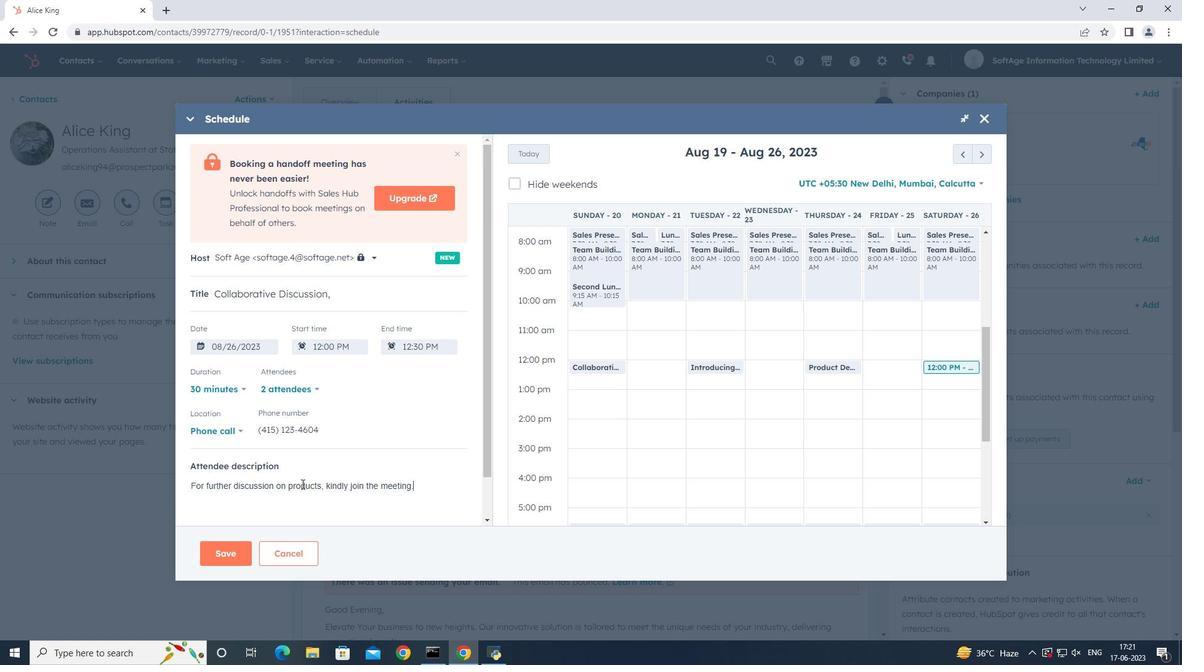 
Action: Mouse moved to (227, 551)
Screenshot: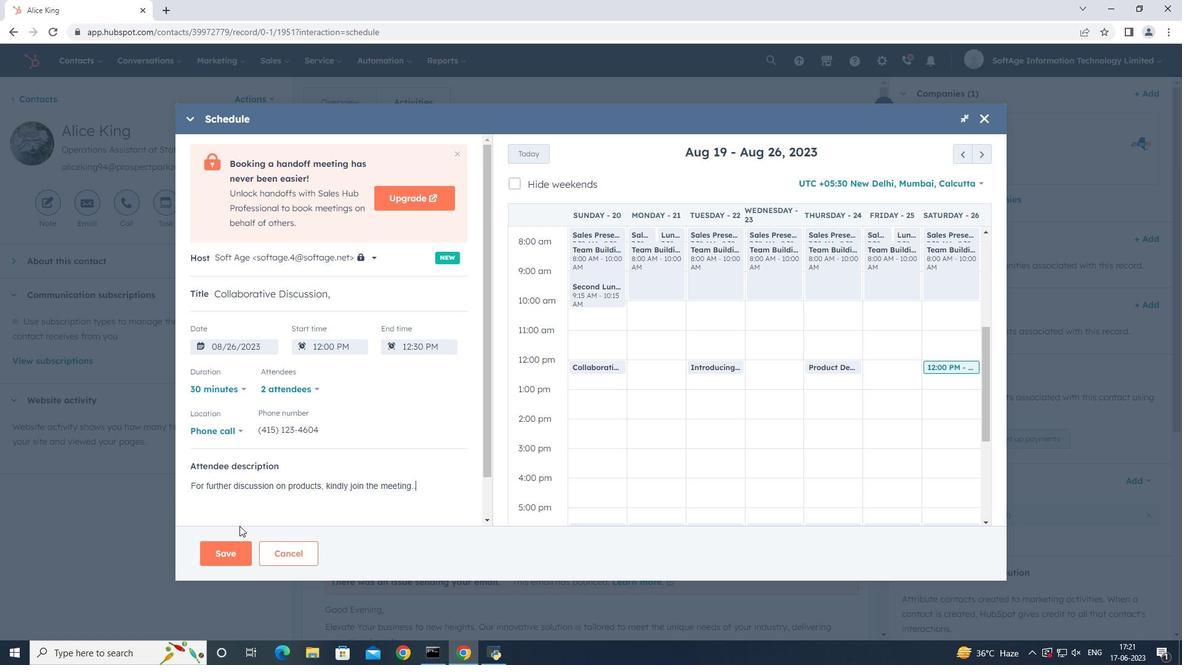 
Action: Mouse pressed left at (227, 551)
Screenshot: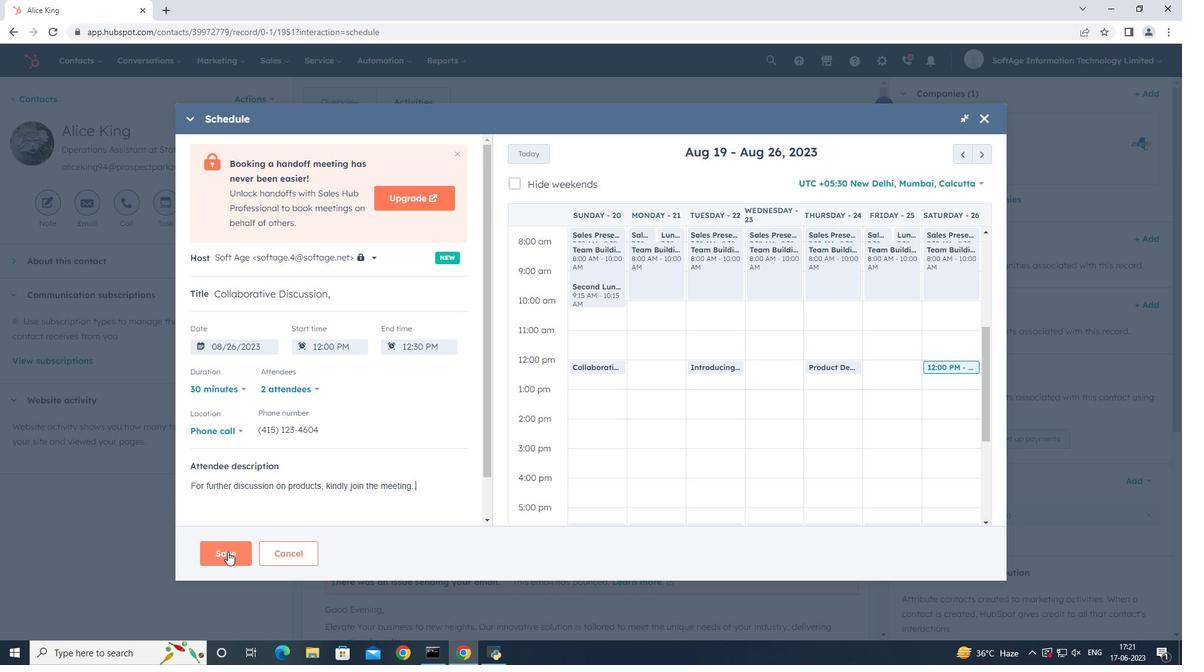 
Action: Mouse moved to (606, 531)
Screenshot: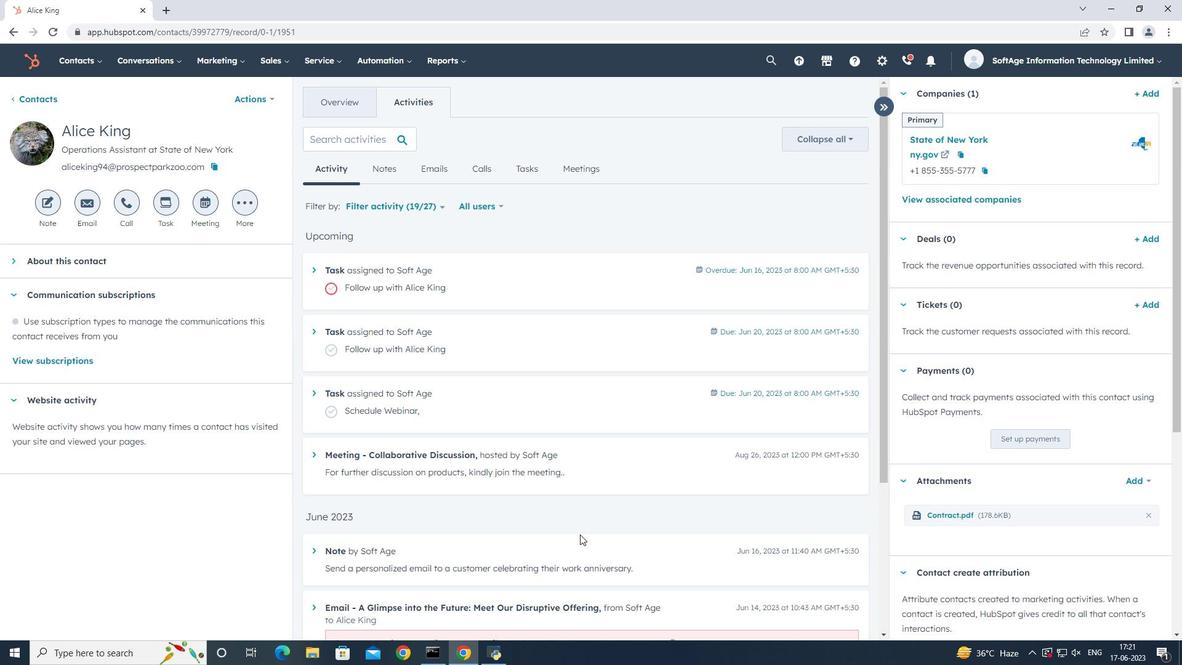 
